 Task: Filter audit logs by repository management in the organization "ryshabh2k".
Action: Mouse moved to (943, 91)
Screenshot: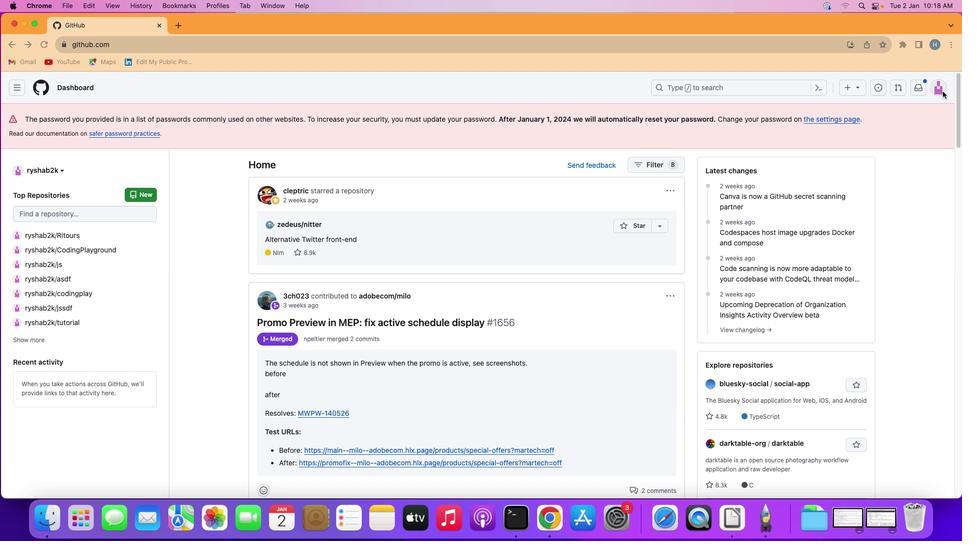 
Action: Mouse pressed left at (943, 91)
Screenshot: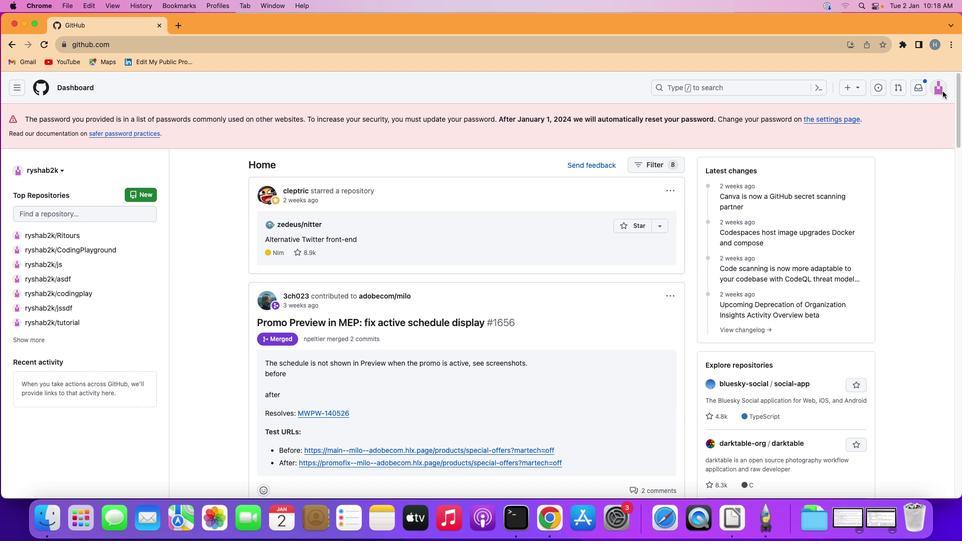 
Action: Mouse moved to (939, 88)
Screenshot: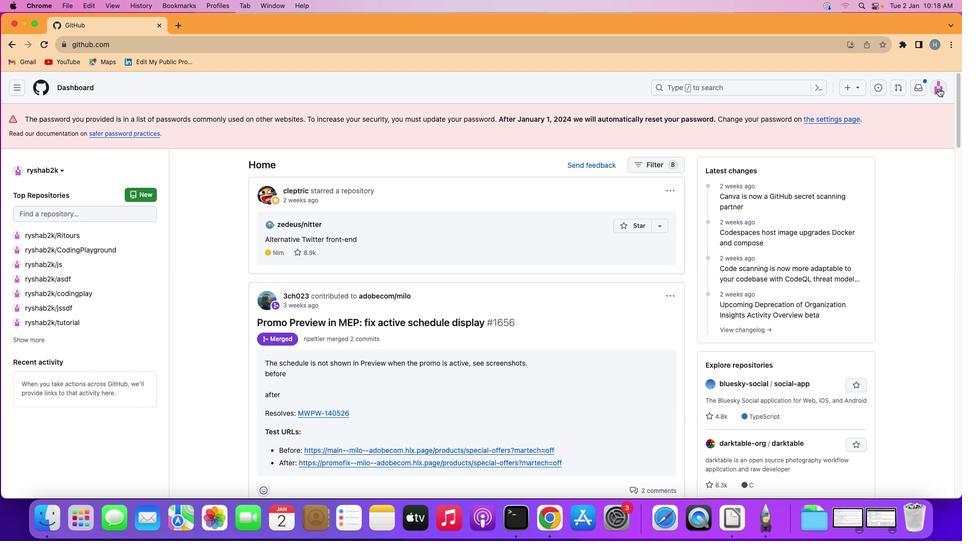
Action: Mouse pressed left at (939, 88)
Screenshot: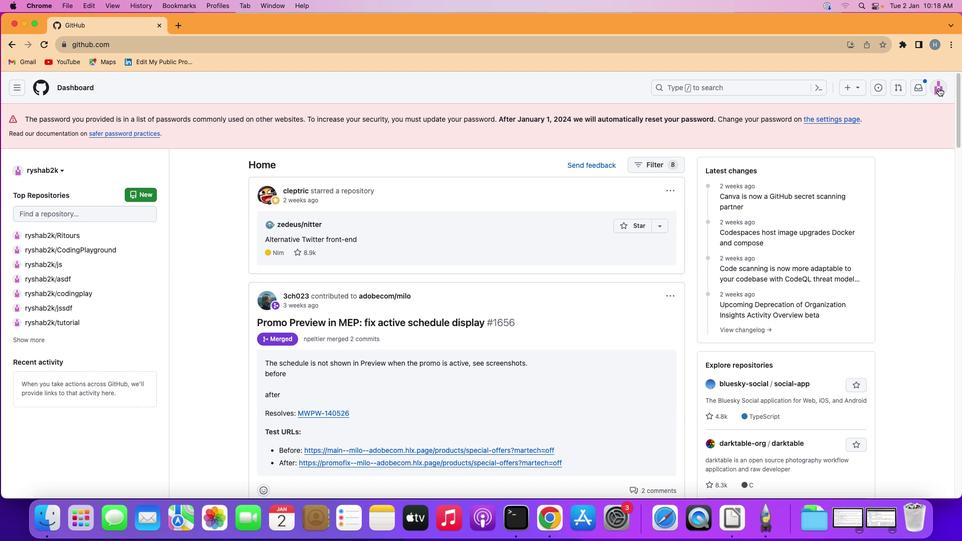 
Action: Mouse moved to (874, 210)
Screenshot: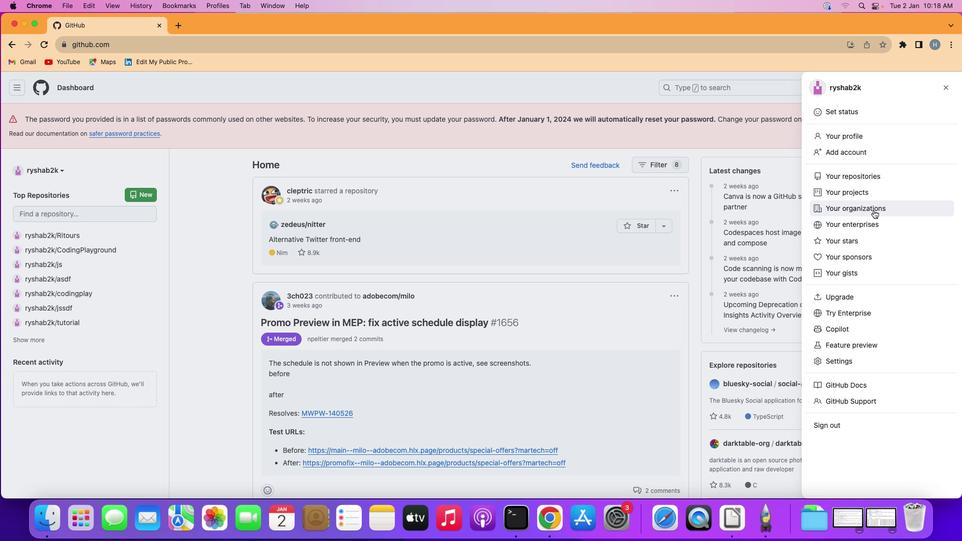 
Action: Mouse pressed left at (874, 210)
Screenshot: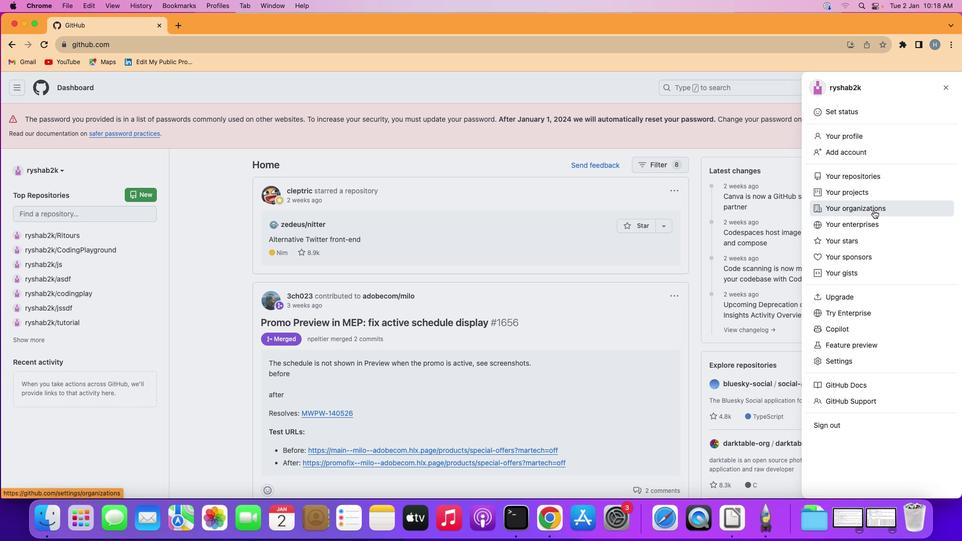 
Action: Mouse moved to (737, 240)
Screenshot: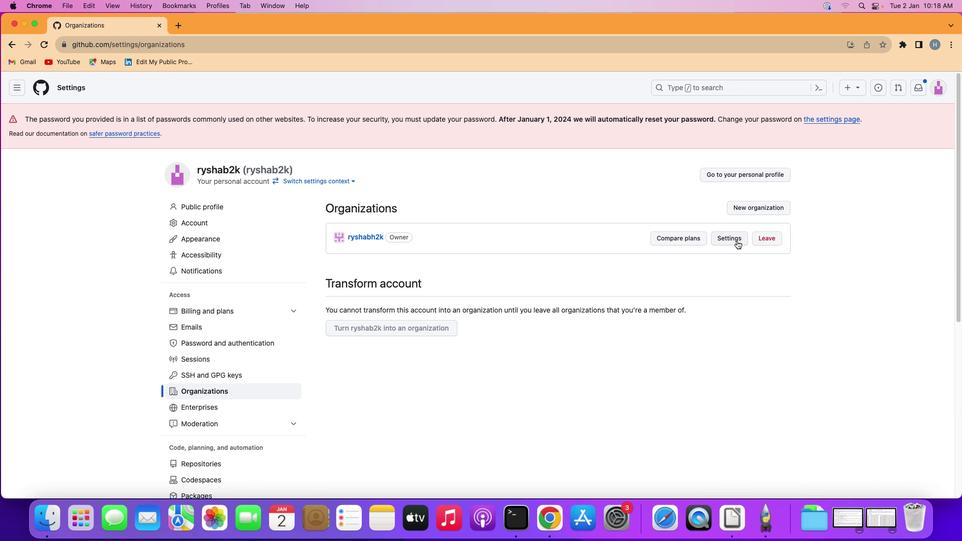 
Action: Mouse pressed left at (737, 240)
Screenshot: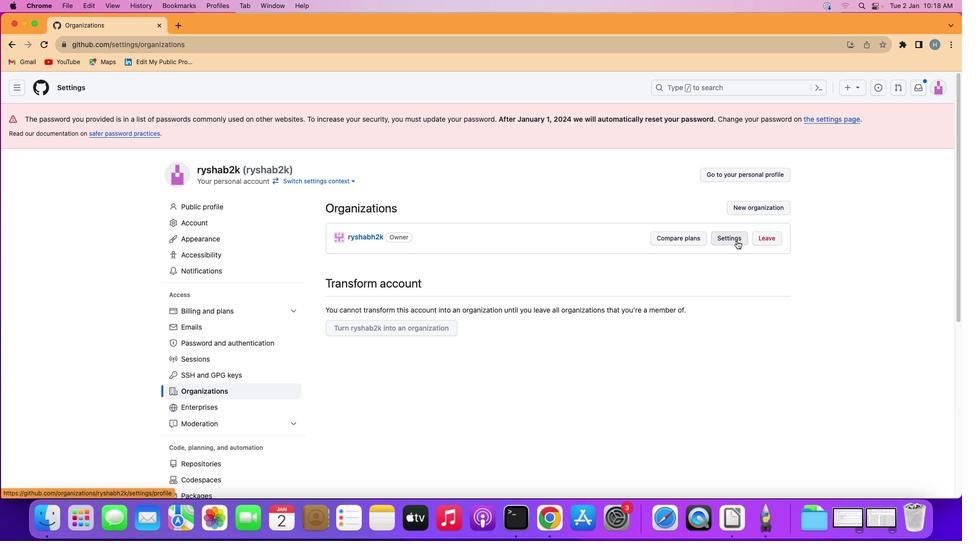 
Action: Mouse moved to (318, 338)
Screenshot: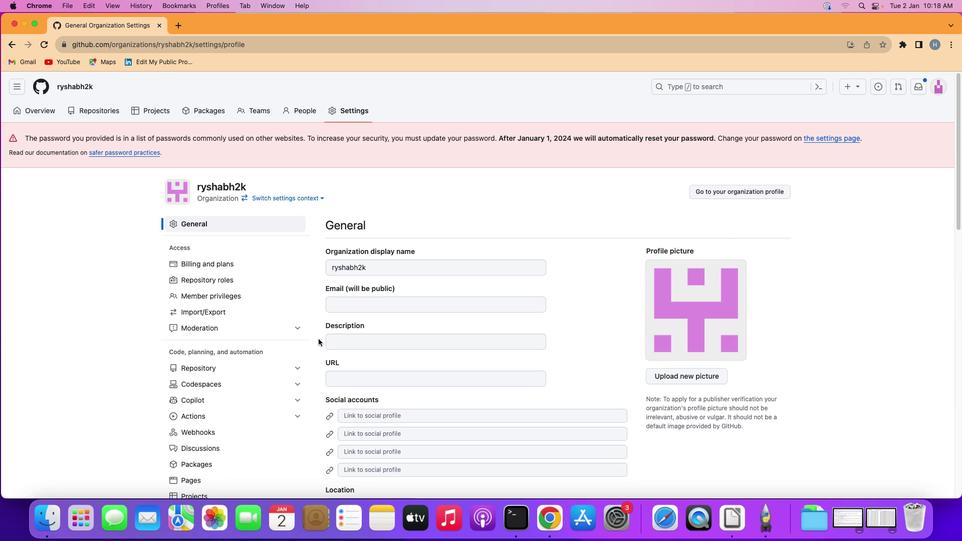 
Action: Mouse scrolled (318, 338) with delta (0, 0)
Screenshot: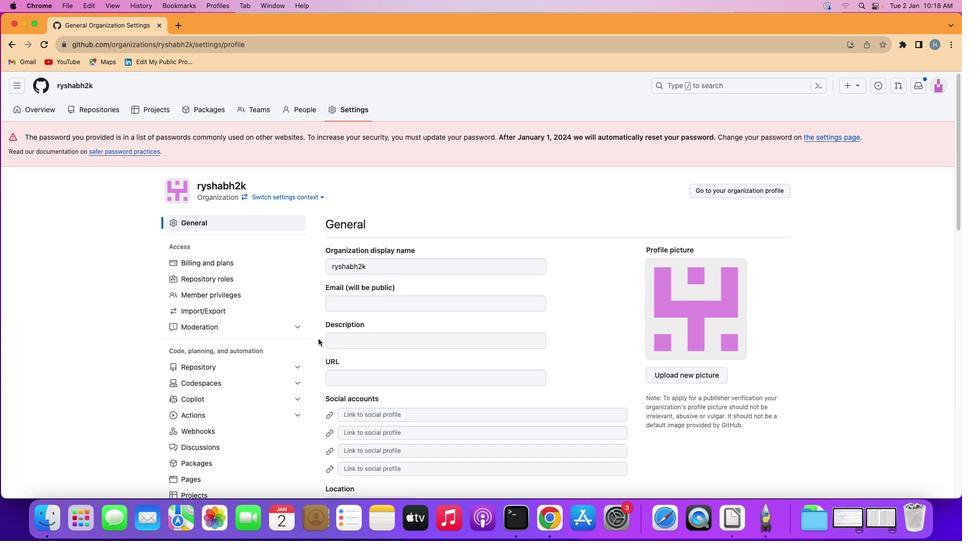 
Action: Mouse scrolled (318, 338) with delta (0, 0)
Screenshot: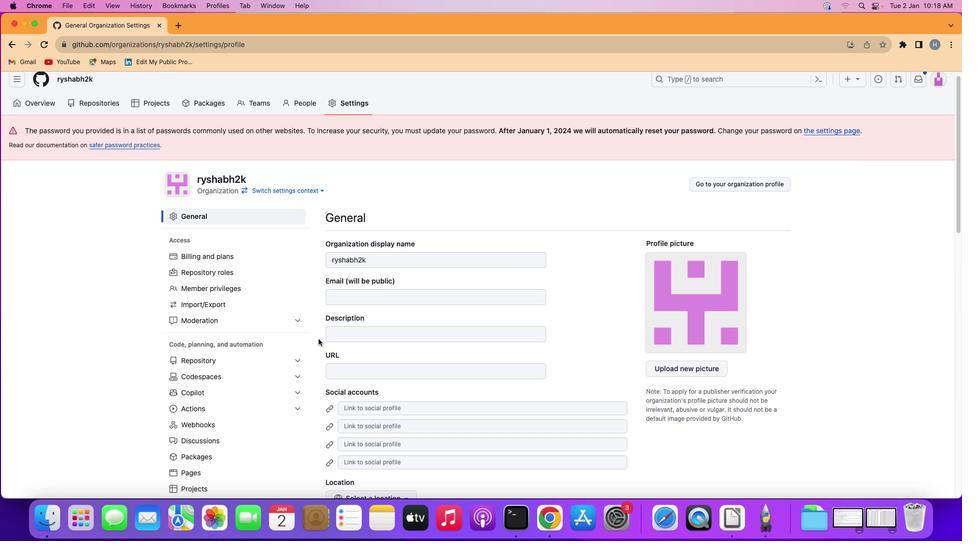 
Action: Mouse scrolled (318, 338) with delta (0, -1)
Screenshot: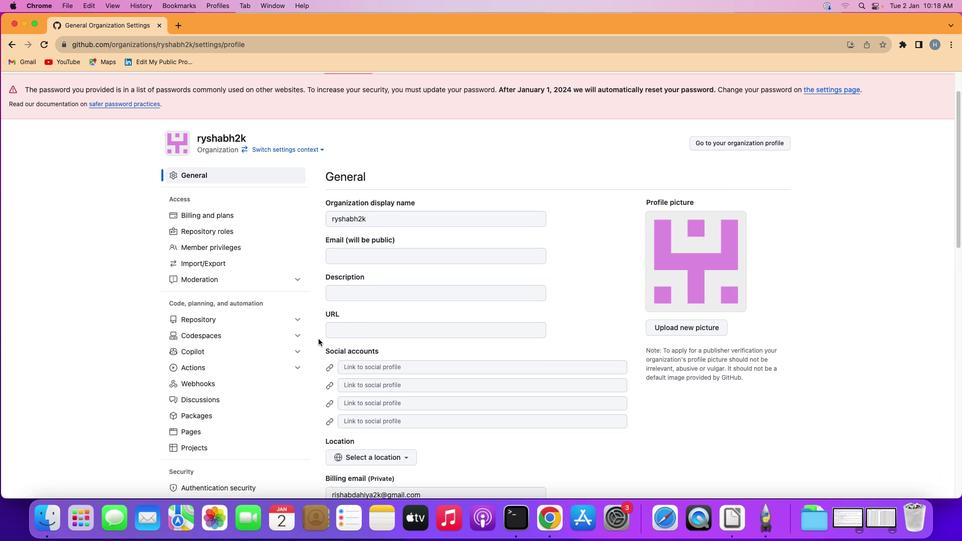 
Action: Mouse scrolled (318, 338) with delta (0, -1)
Screenshot: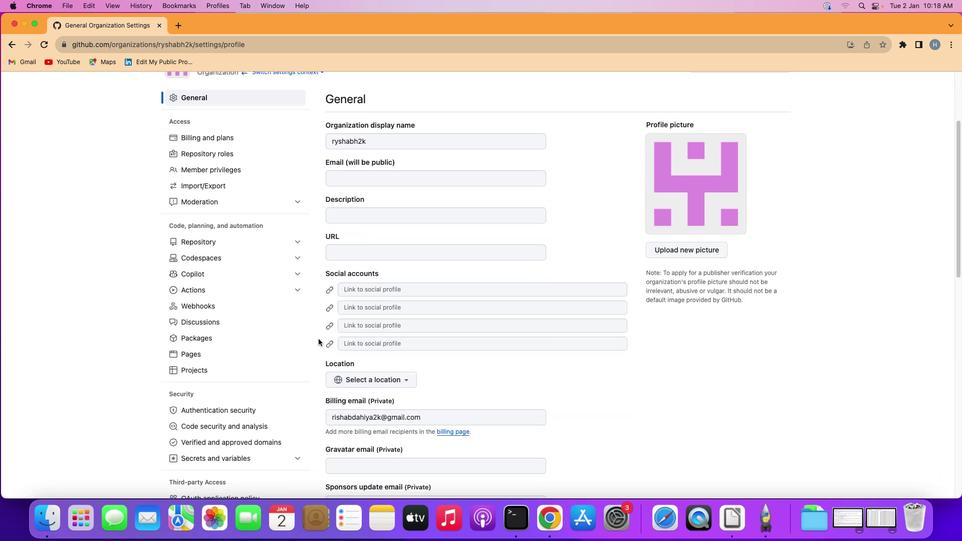 
Action: Mouse scrolled (318, 338) with delta (0, 0)
Screenshot: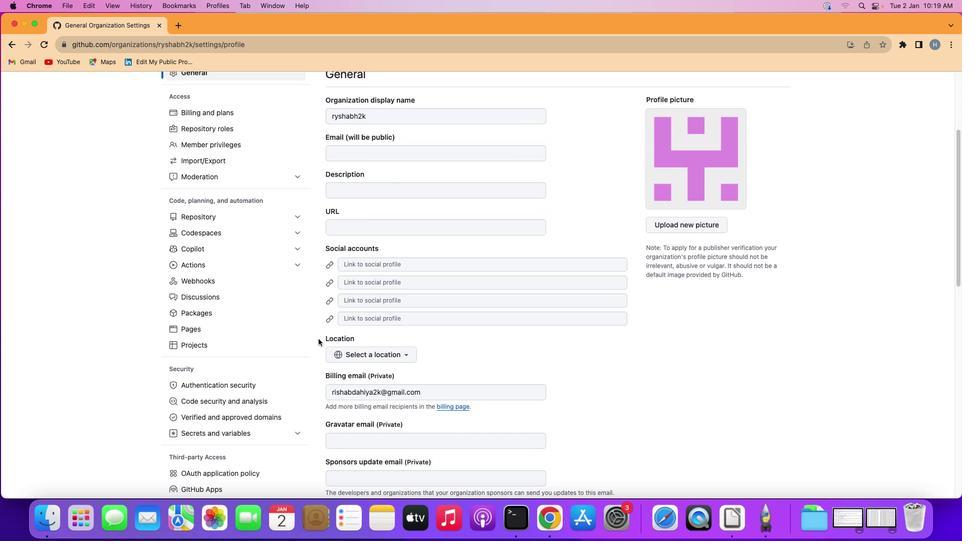 
Action: Mouse scrolled (318, 338) with delta (0, 1)
Screenshot: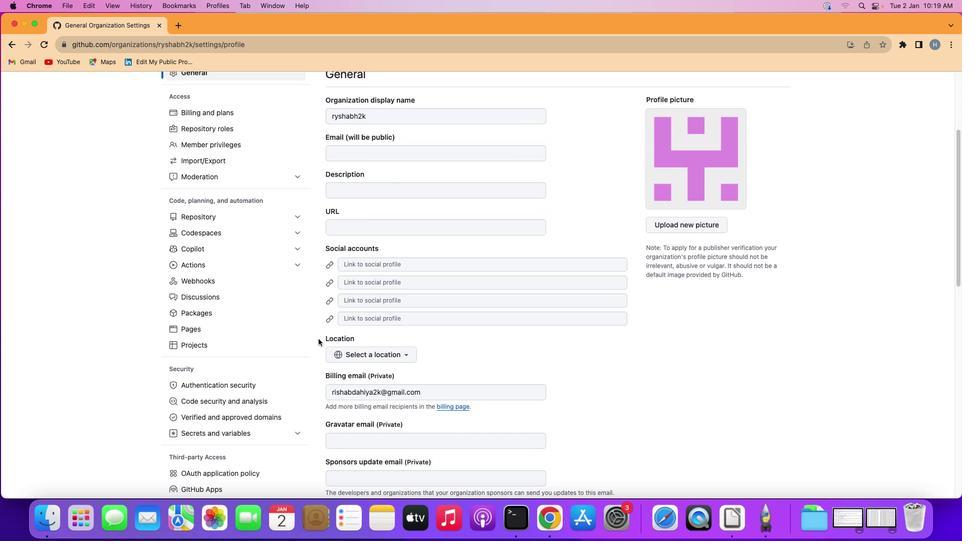 
Action: Mouse scrolled (318, 338) with delta (0, -1)
Screenshot: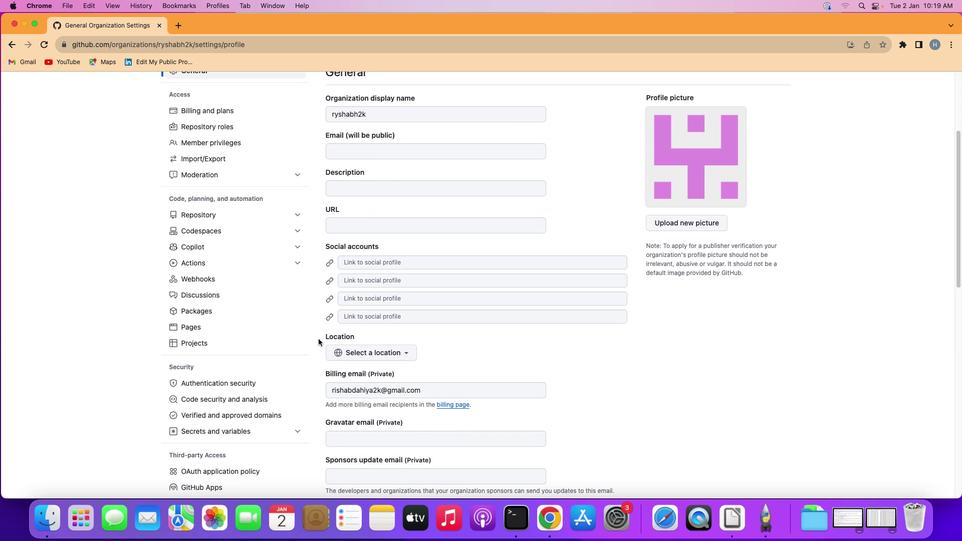 
Action: Mouse scrolled (318, 338) with delta (0, -1)
Screenshot: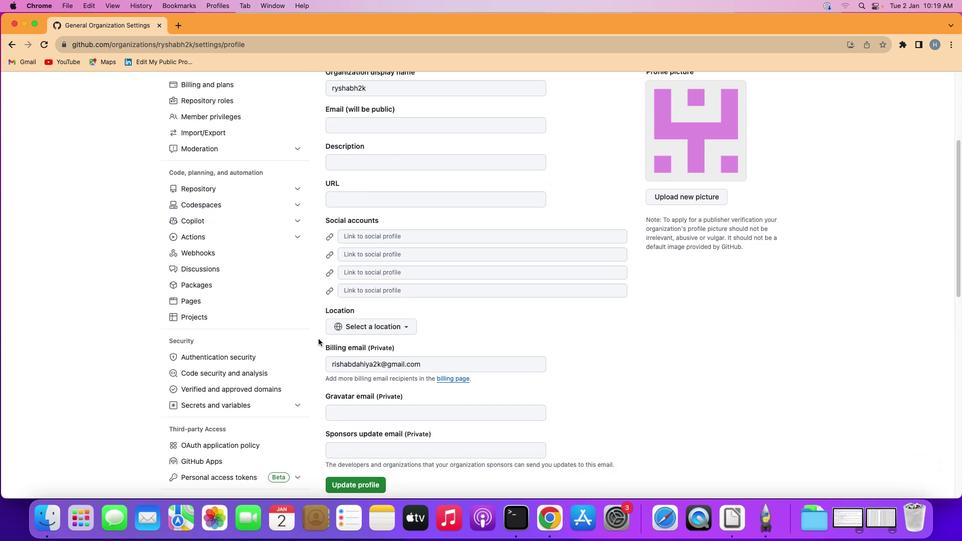 
Action: Mouse scrolled (318, 338) with delta (0, 0)
Screenshot: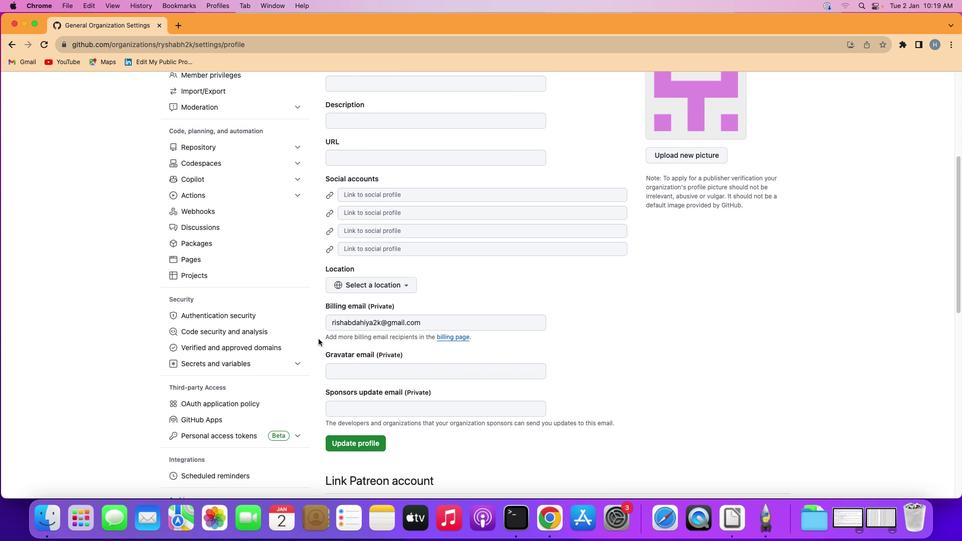 
Action: Mouse scrolled (318, 338) with delta (0, 0)
Screenshot: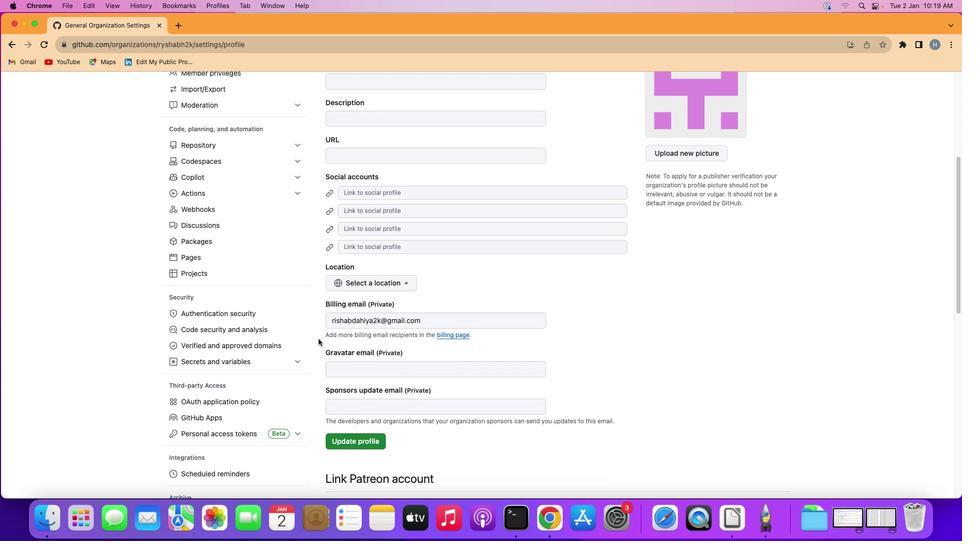 
Action: Mouse moved to (318, 338)
Screenshot: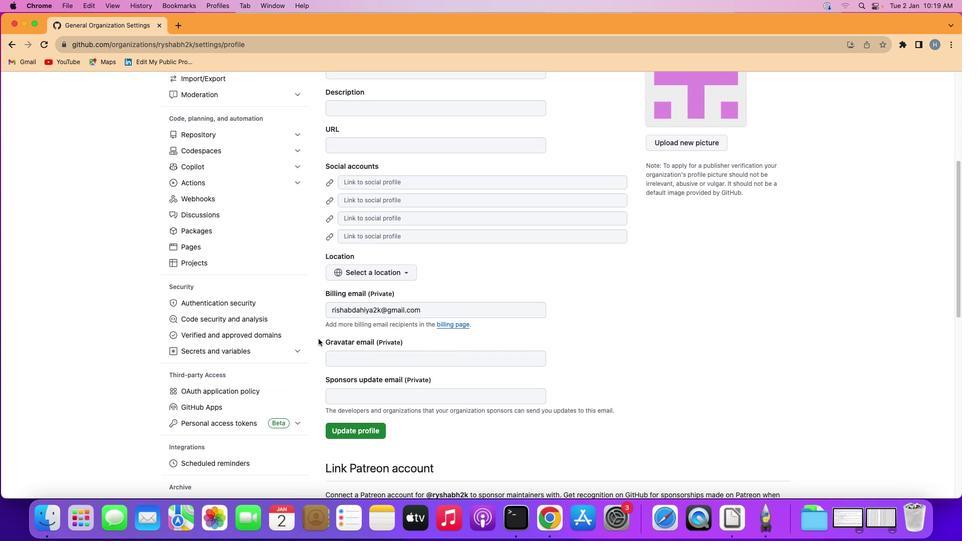 
Action: Mouse scrolled (318, 338) with delta (0, 0)
Screenshot: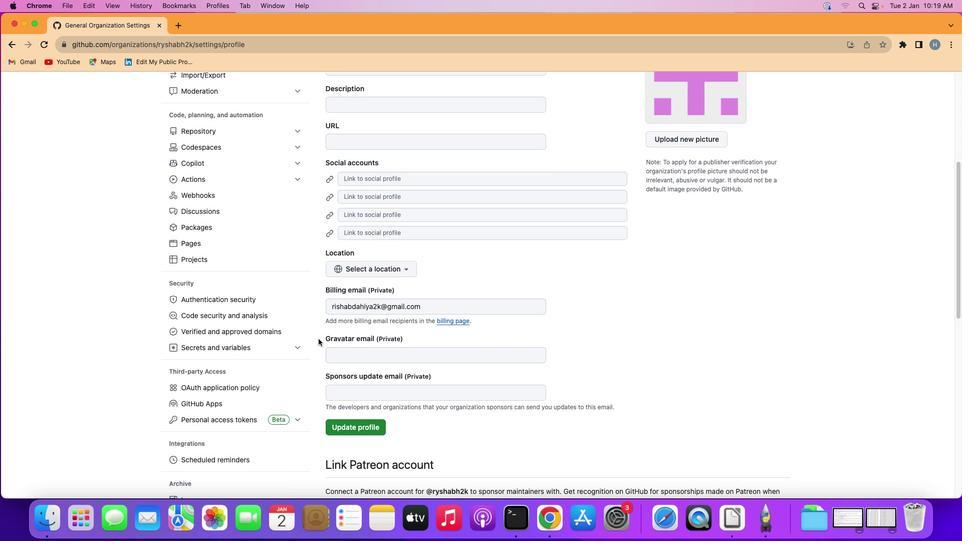 
Action: Mouse scrolled (318, 338) with delta (0, 0)
Screenshot: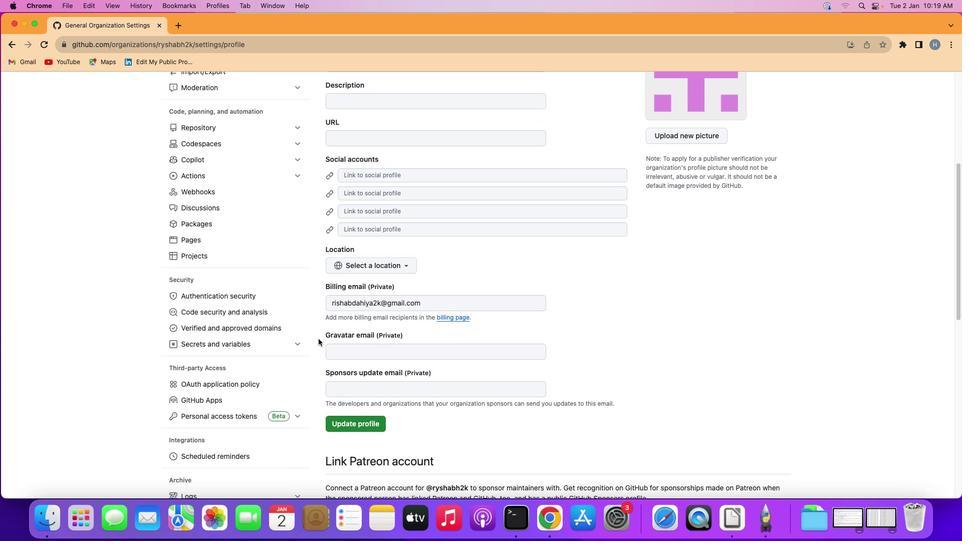 
Action: Mouse moved to (318, 338)
Screenshot: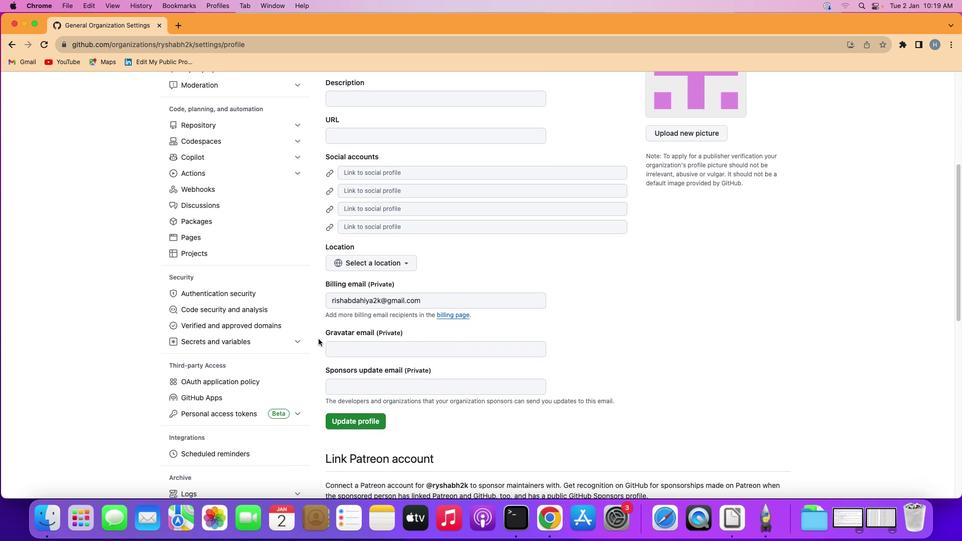 
Action: Mouse scrolled (318, 338) with delta (0, 0)
Screenshot: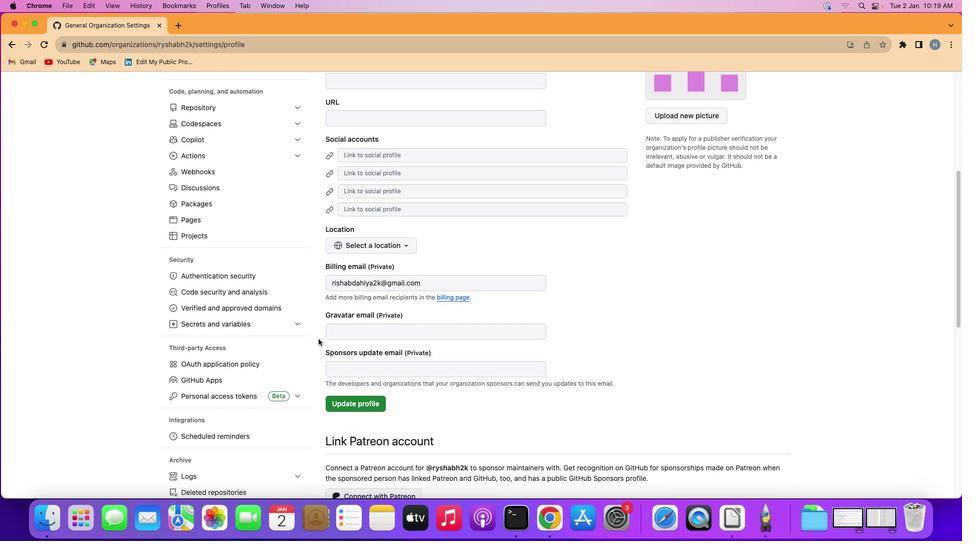 
Action: Mouse scrolled (318, 338) with delta (0, 0)
Screenshot: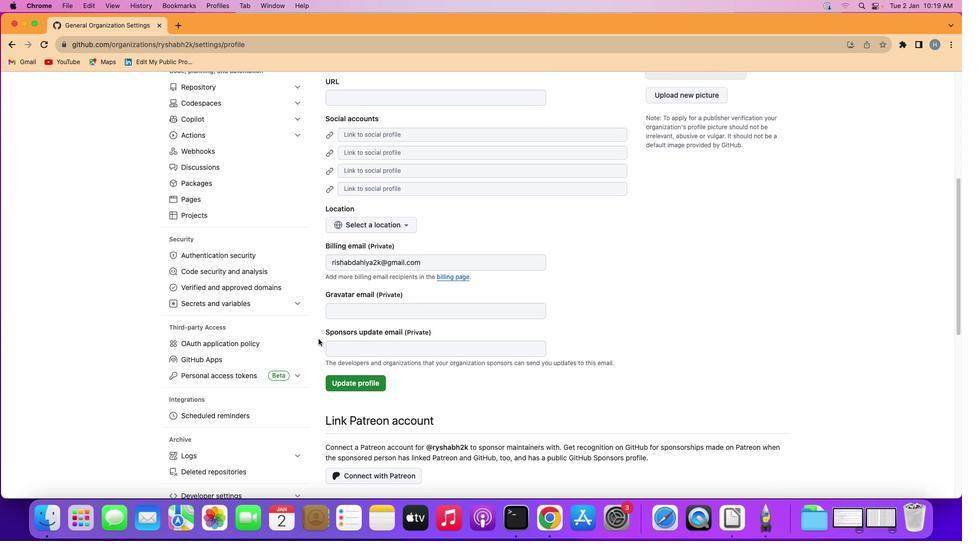 
Action: Mouse scrolled (318, 338) with delta (0, 0)
Screenshot: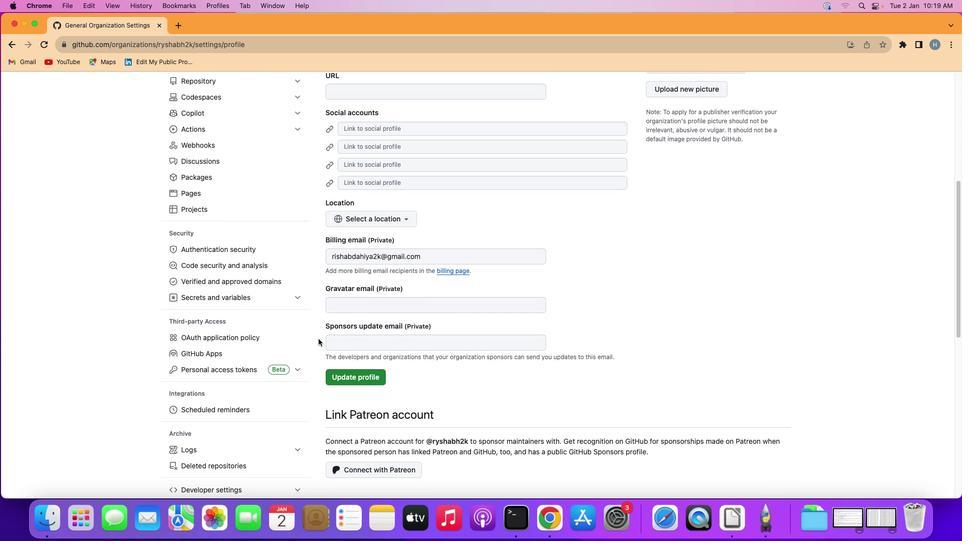
Action: Mouse scrolled (318, 338) with delta (0, 0)
Screenshot: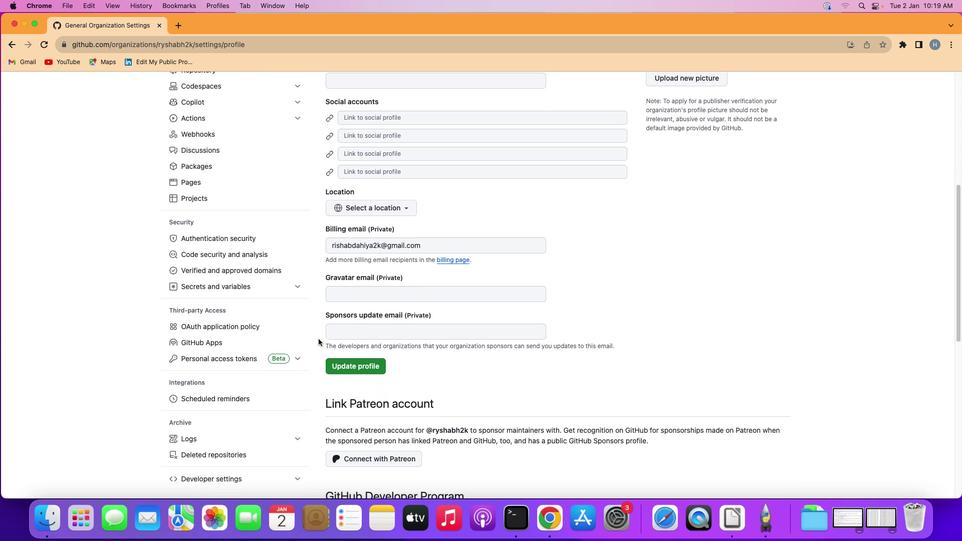 
Action: Mouse moved to (318, 338)
Screenshot: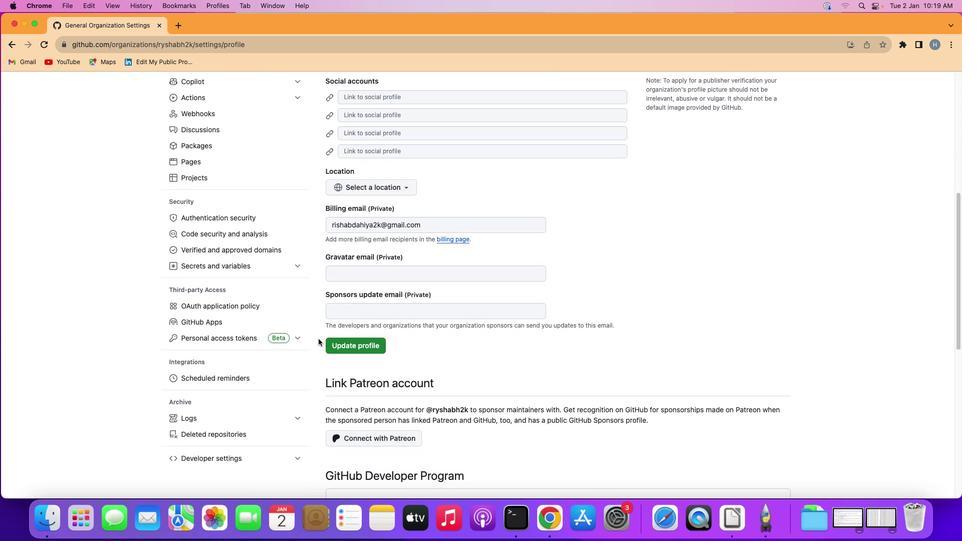 
Action: Mouse scrolled (318, 338) with delta (0, 0)
Screenshot: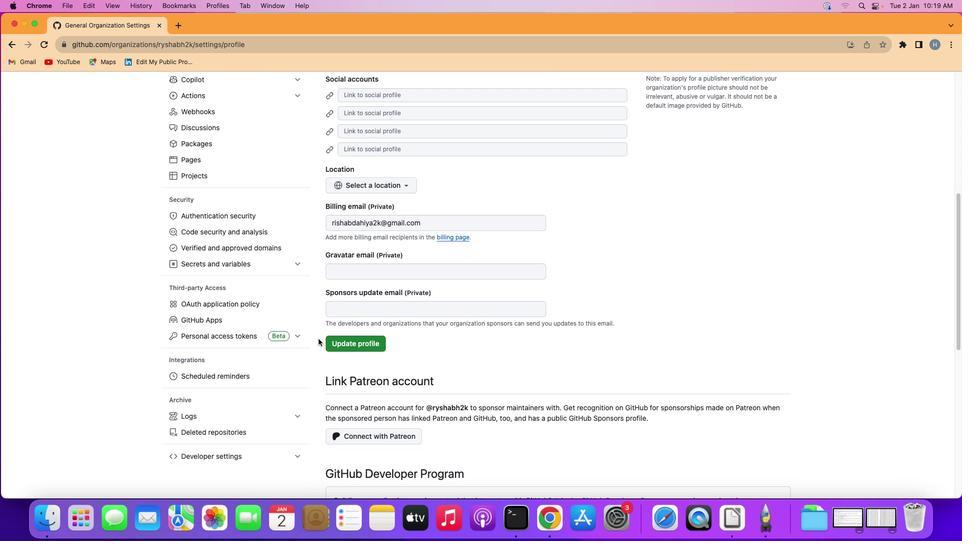 
Action: Mouse scrolled (318, 338) with delta (0, 0)
Screenshot: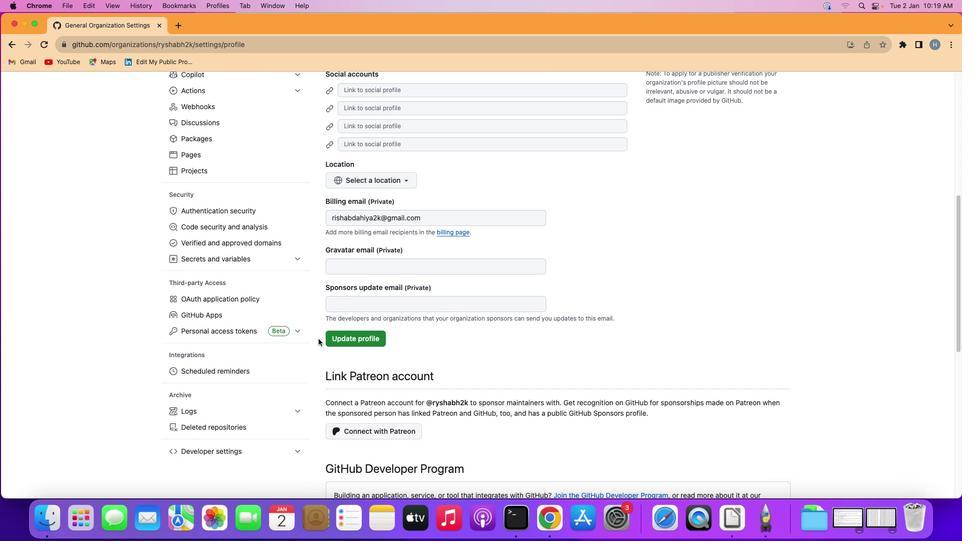 
Action: Mouse scrolled (318, 338) with delta (0, 0)
Screenshot: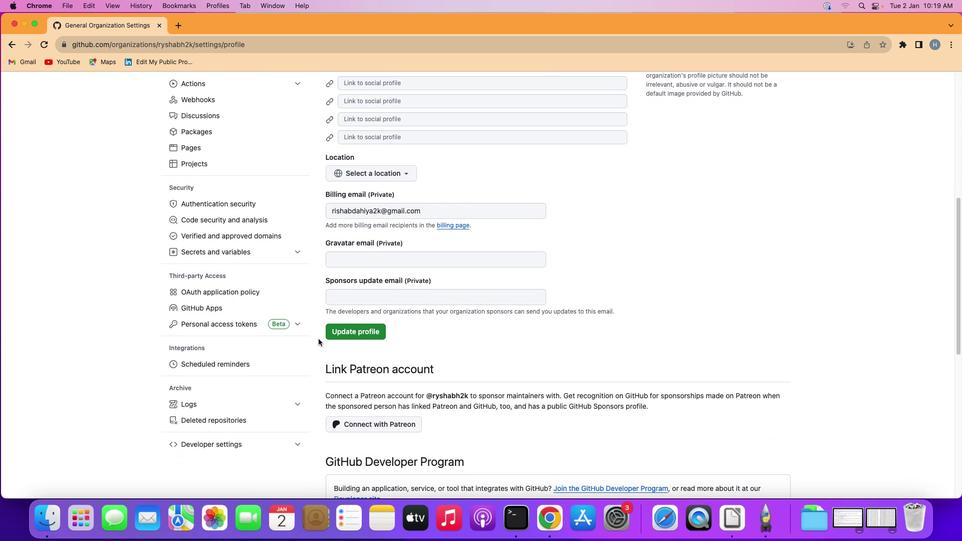 
Action: Mouse moved to (296, 409)
Screenshot: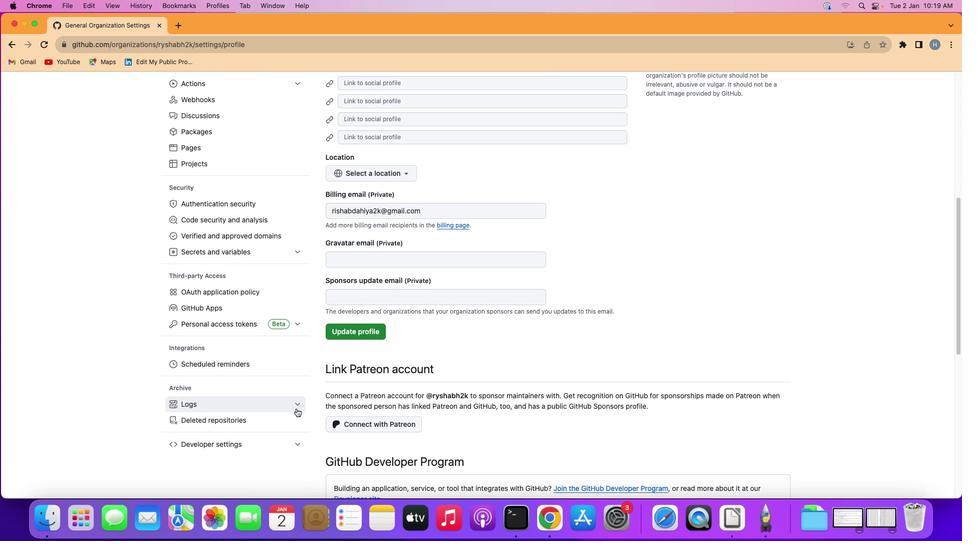 
Action: Mouse pressed left at (296, 409)
Screenshot: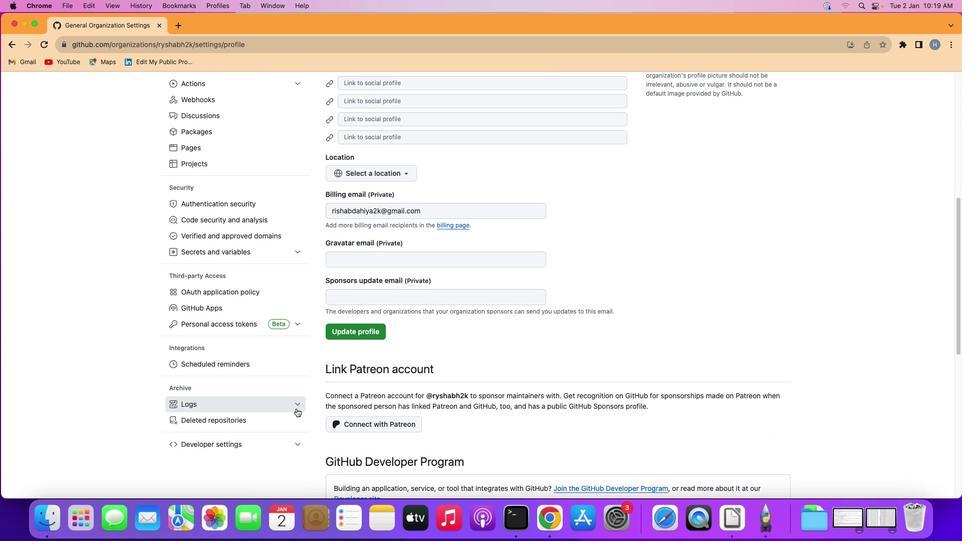 
Action: Mouse moved to (253, 434)
Screenshot: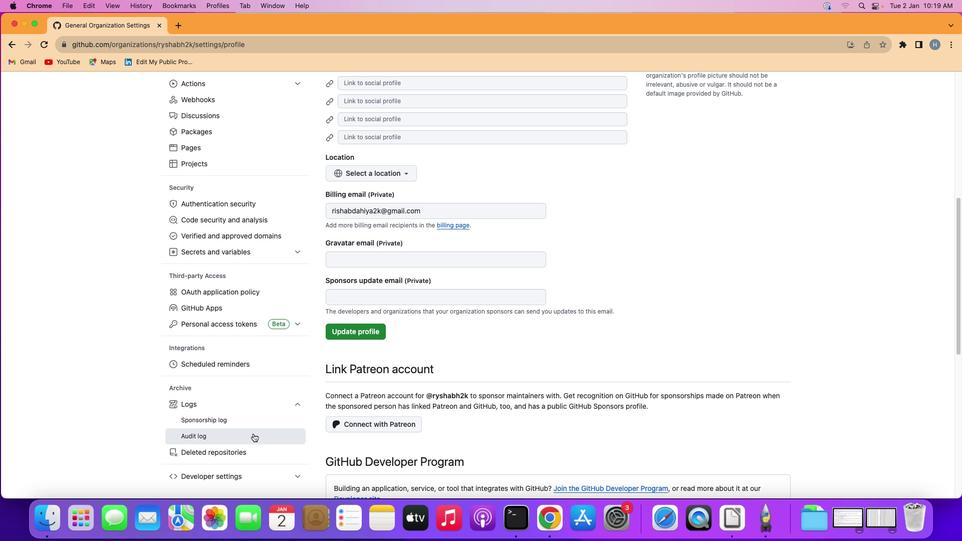 
Action: Mouse pressed left at (253, 434)
Screenshot: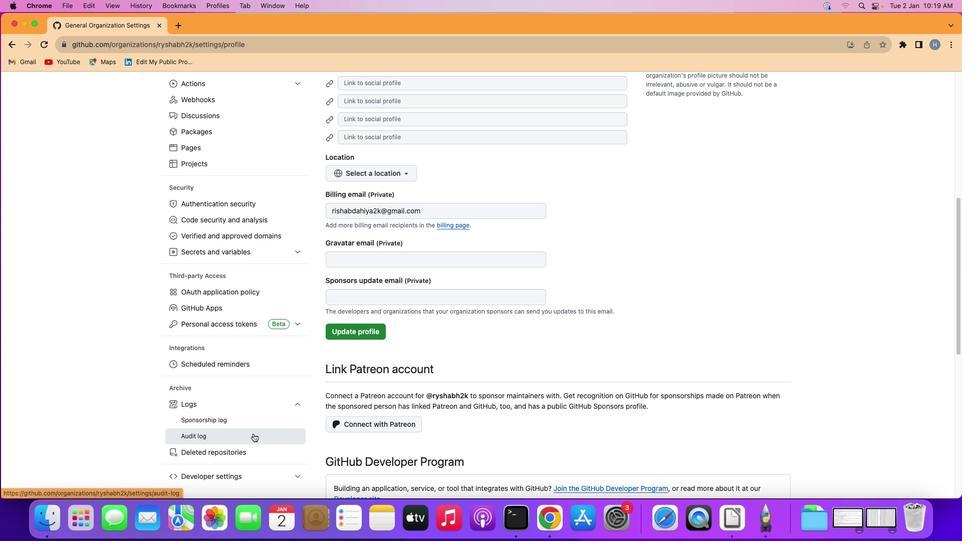 
Action: Mouse moved to (360, 295)
Screenshot: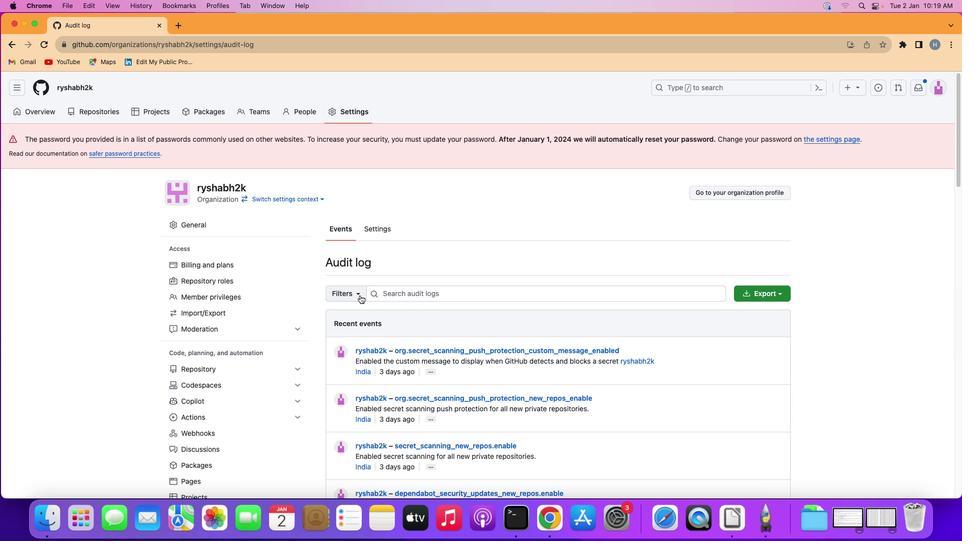 
Action: Mouse pressed left at (360, 295)
Screenshot: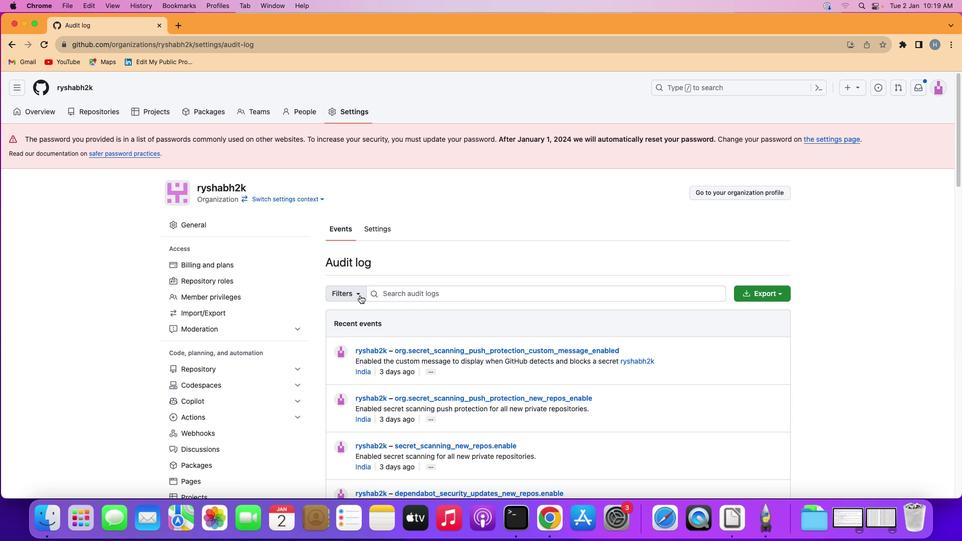 
Action: Mouse moved to (357, 383)
Screenshot: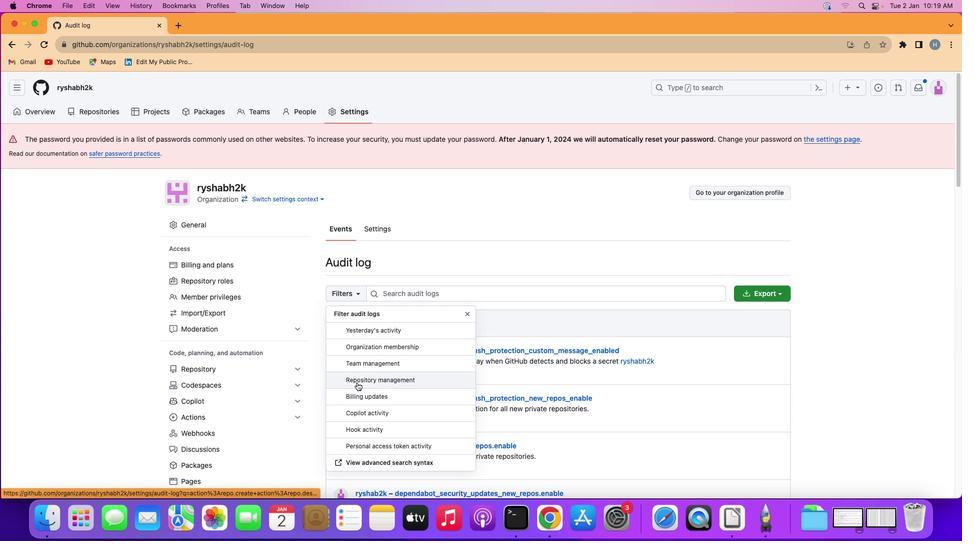 
Action: Mouse pressed left at (357, 383)
Screenshot: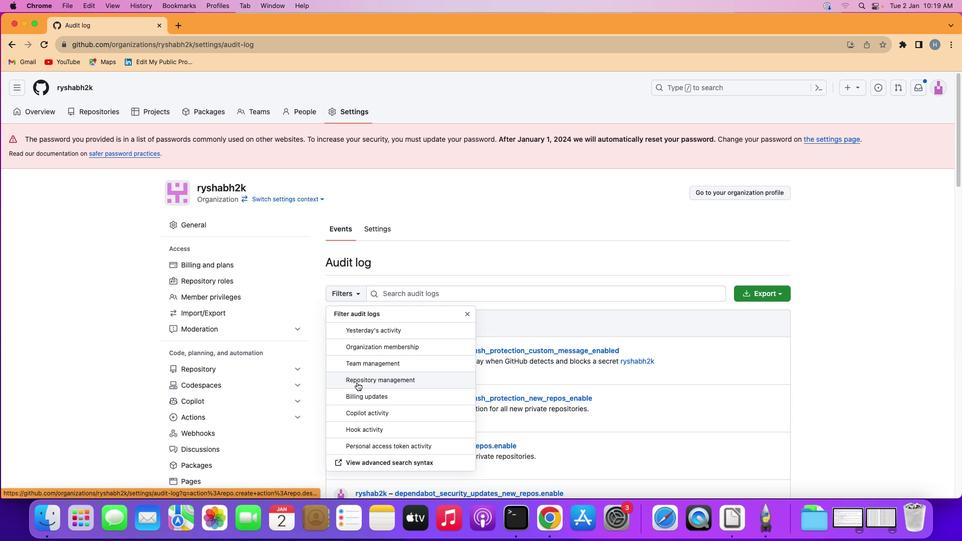 
